 Task: Add Raw Farm Raw Cheddar Cheese to the cart.
Action: Mouse moved to (765, 280)
Screenshot: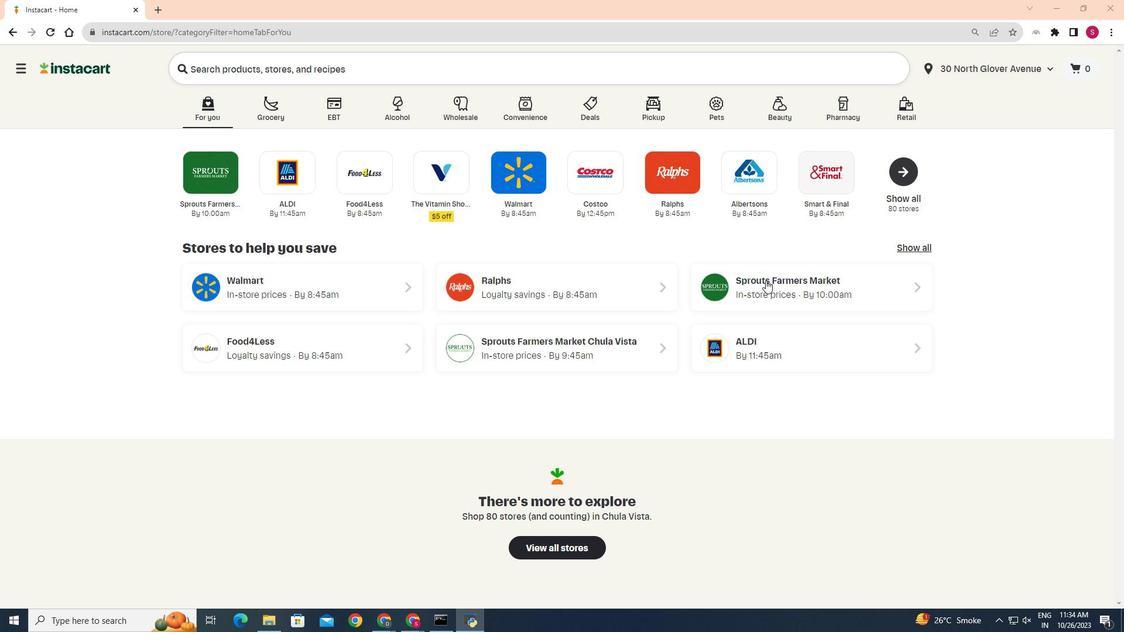 
Action: Mouse pressed left at (765, 280)
Screenshot: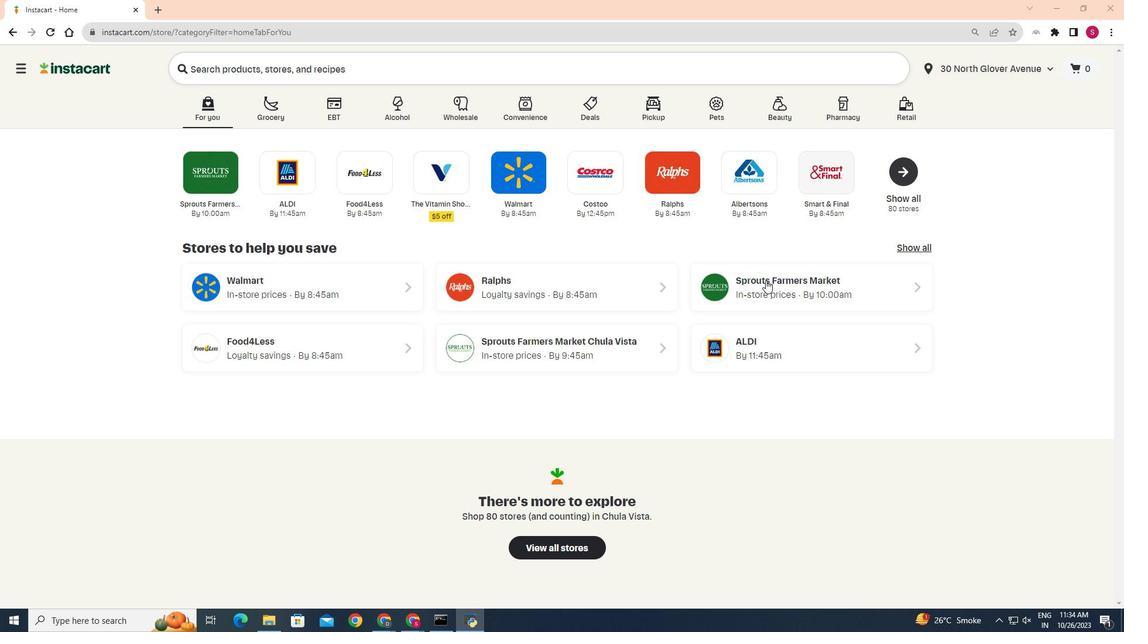 
Action: Mouse moved to (34, 493)
Screenshot: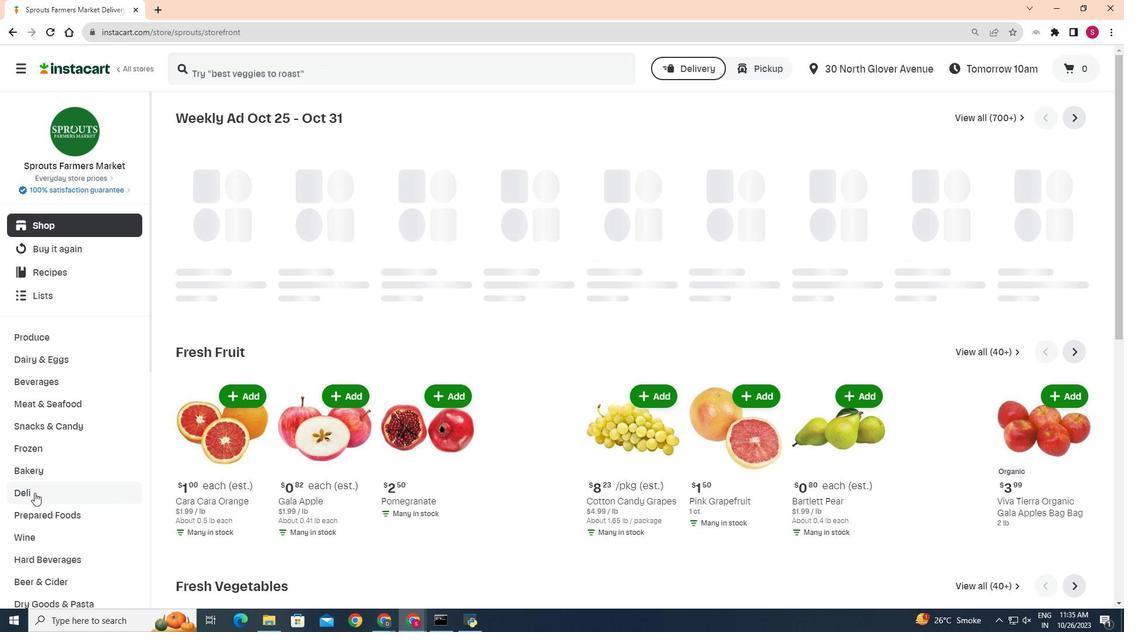 
Action: Mouse pressed left at (34, 493)
Screenshot: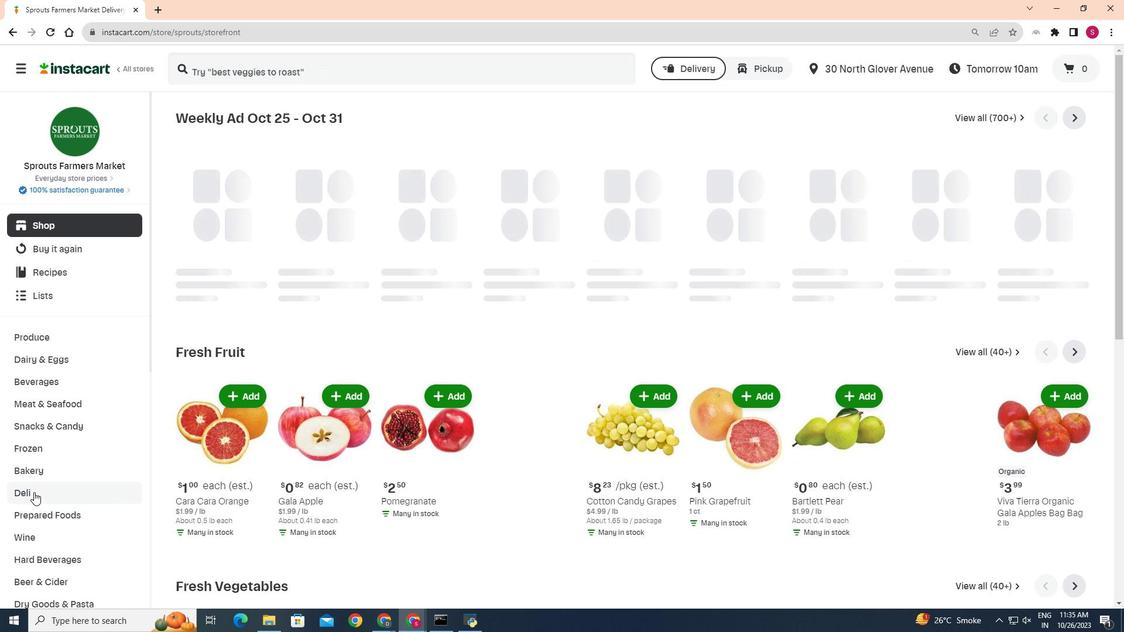 
Action: Mouse moved to (302, 145)
Screenshot: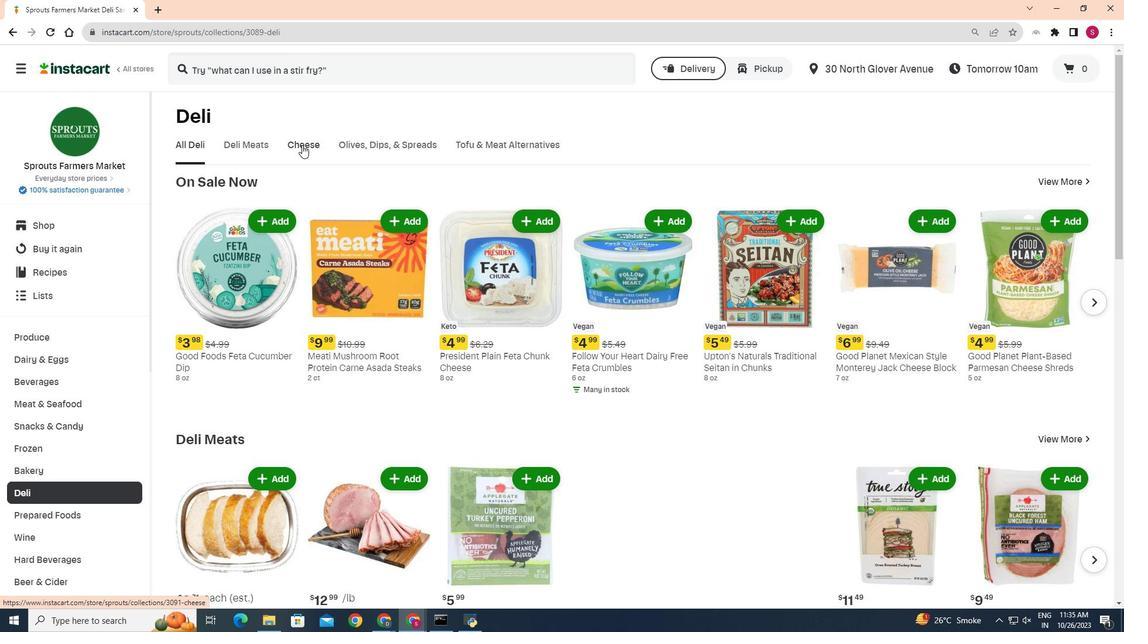 
Action: Mouse pressed left at (302, 145)
Screenshot: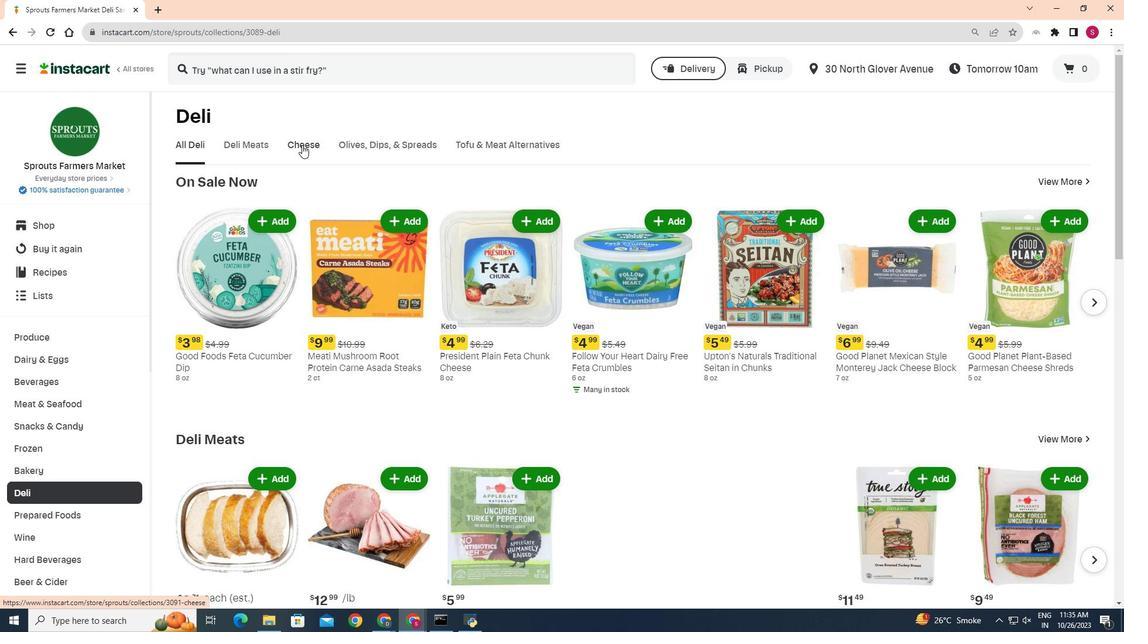 
Action: Mouse moved to (1025, 357)
Screenshot: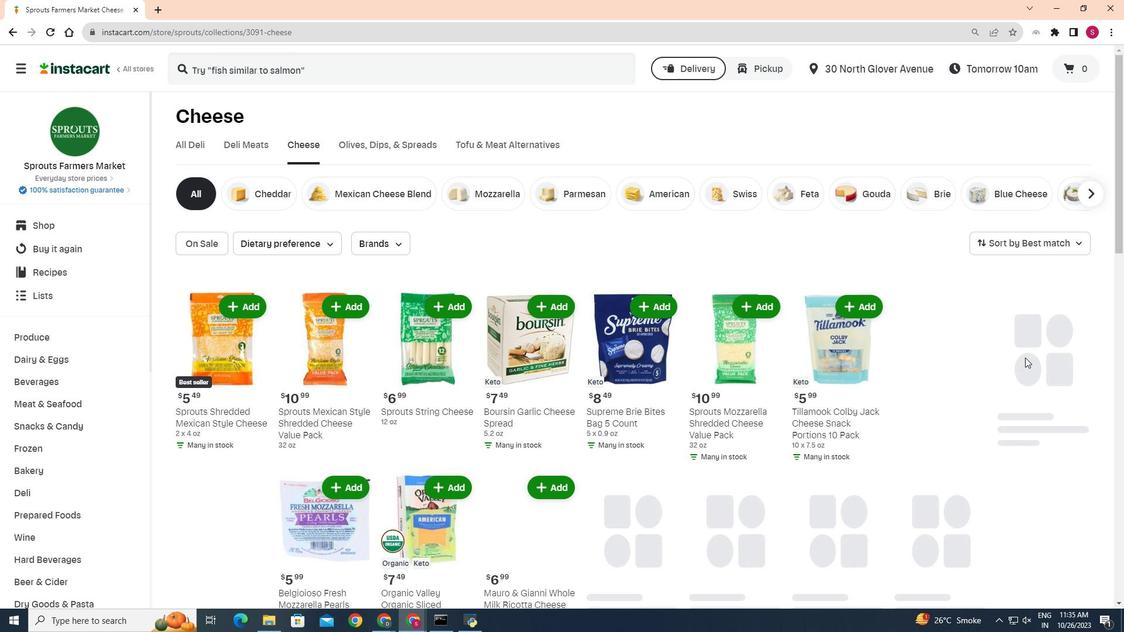 
Action: Mouse scrolled (1025, 357) with delta (0, 0)
Screenshot: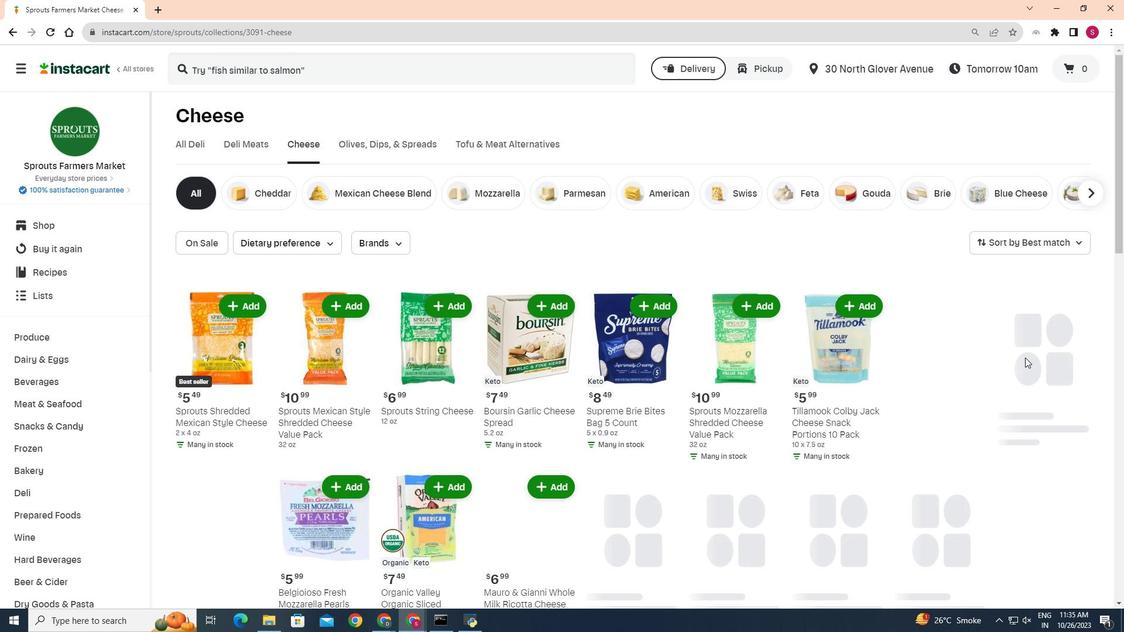 
Action: Mouse scrolled (1025, 357) with delta (0, 0)
Screenshot: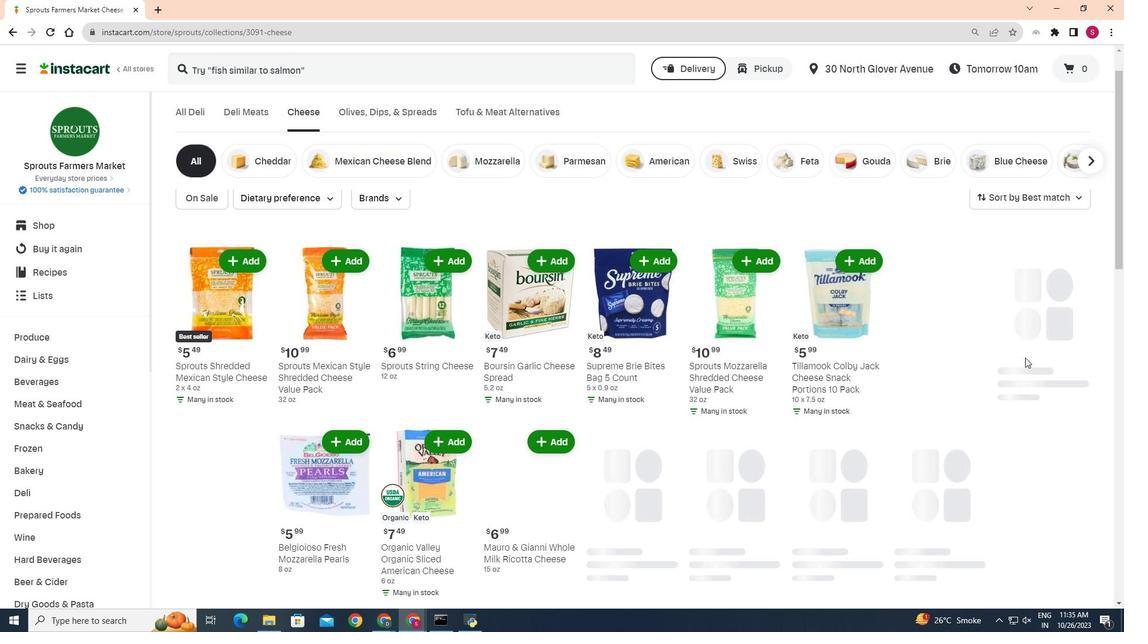 
Action: Mouse scrolled (1025, 357) with delta (0, 0)
Screenshot: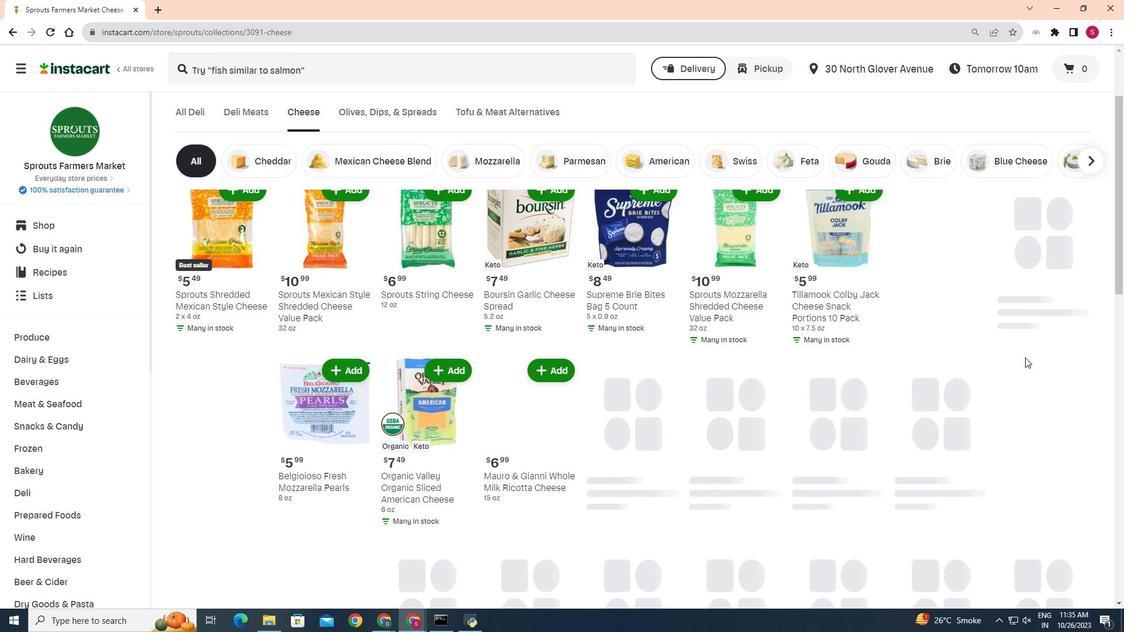 
Action: Mouse scrolled (1025, 358) with delta (0, 0)
Screenshot: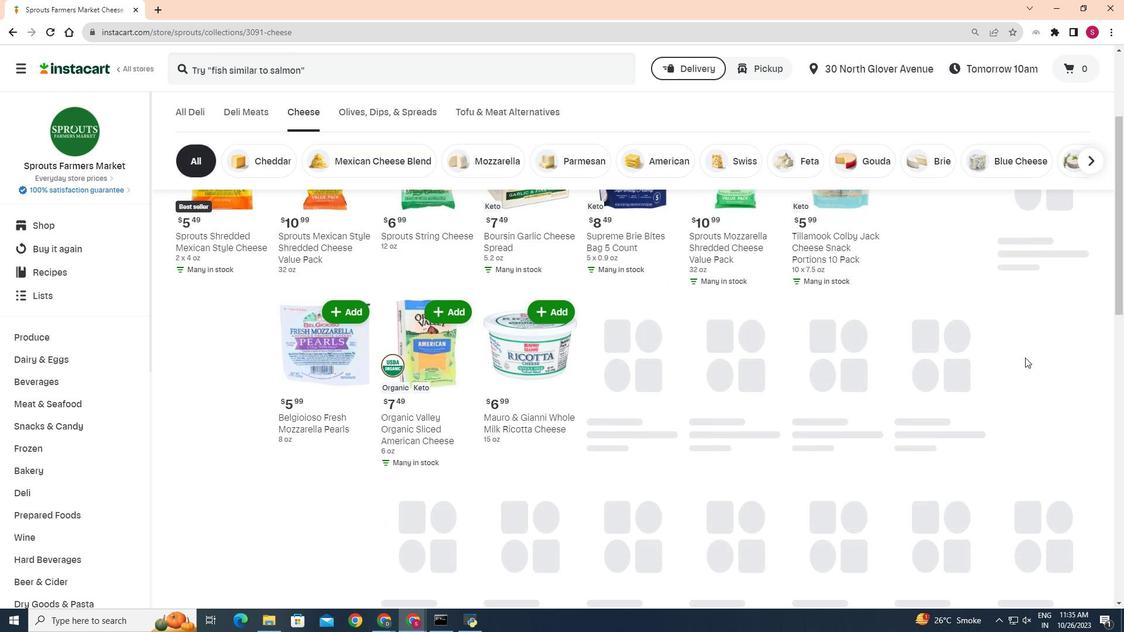 
Action: Mouse scrolled (1025, 358) with delta (0, 0)
Screenshot: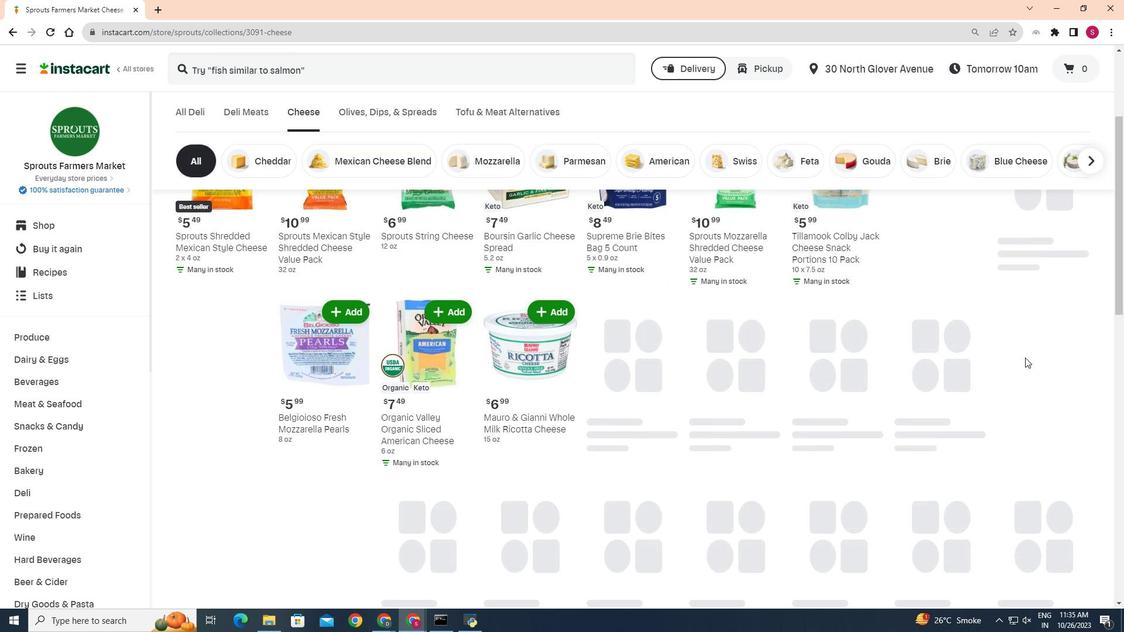 
Action: Mouse scrolled (1025, 358) with delta (0, 0)
Screenshot: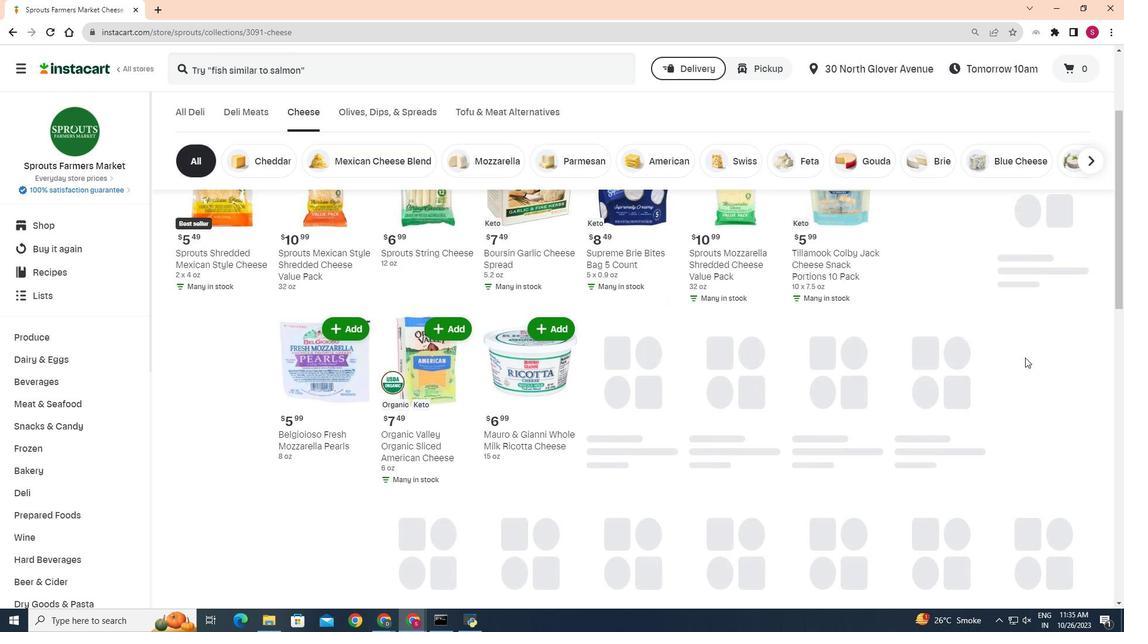 
Action: Mouse scrolled (1025, 358) with delta (0, 0)
Screenshot: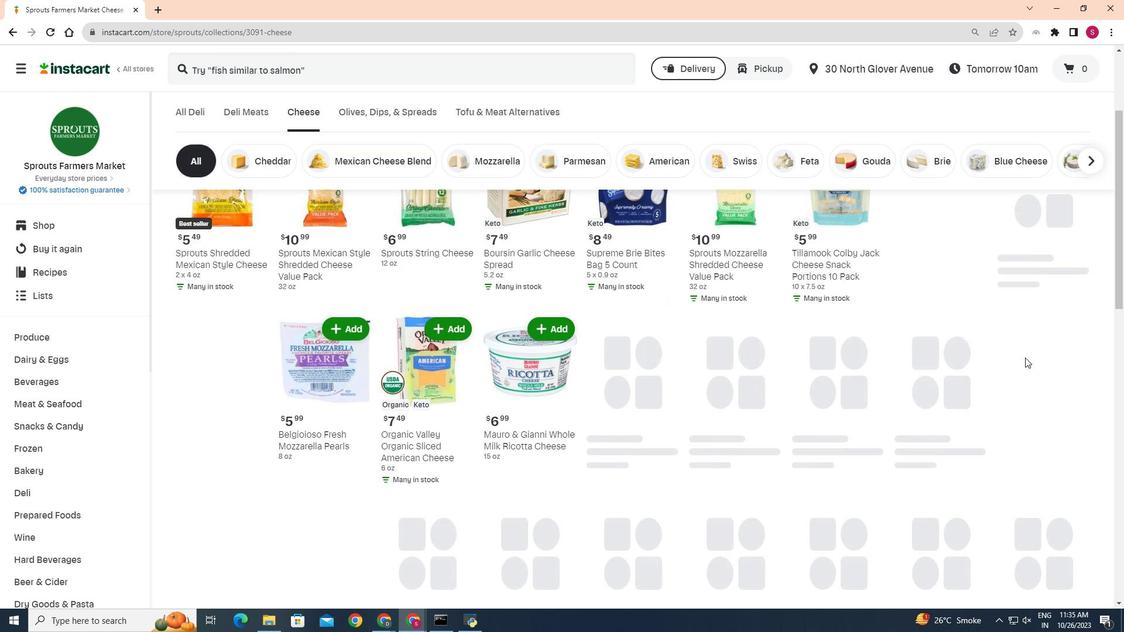 
Action: Mouse moved to (1025, 358)
Screenshot: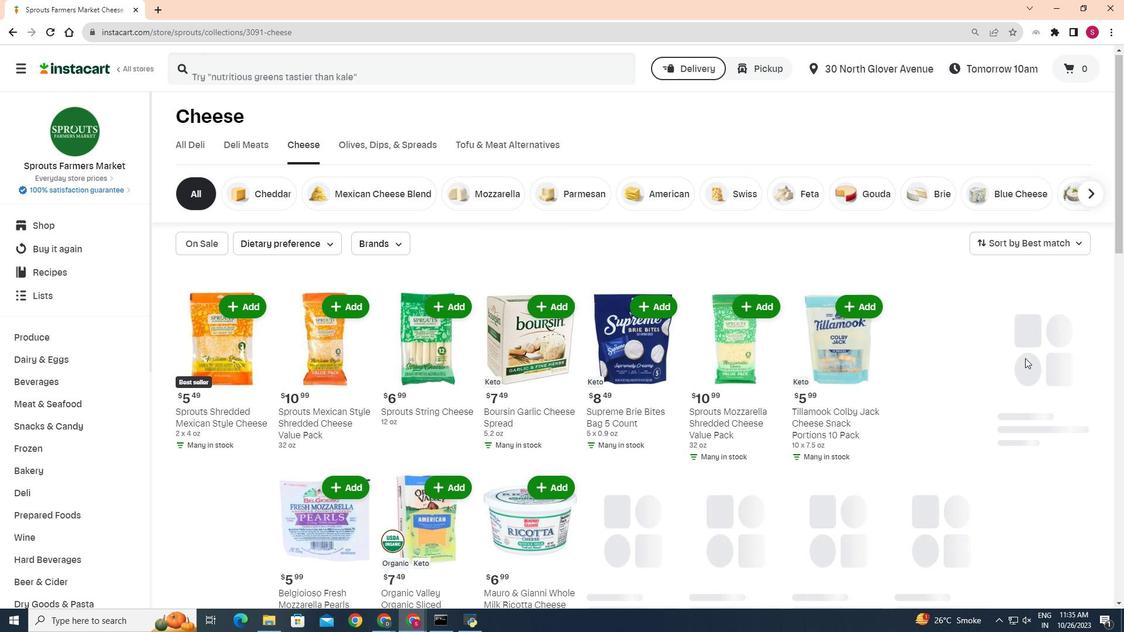 
Action: Mouse scrolled (1025, 357) with delta (0, 0)
Screenshot: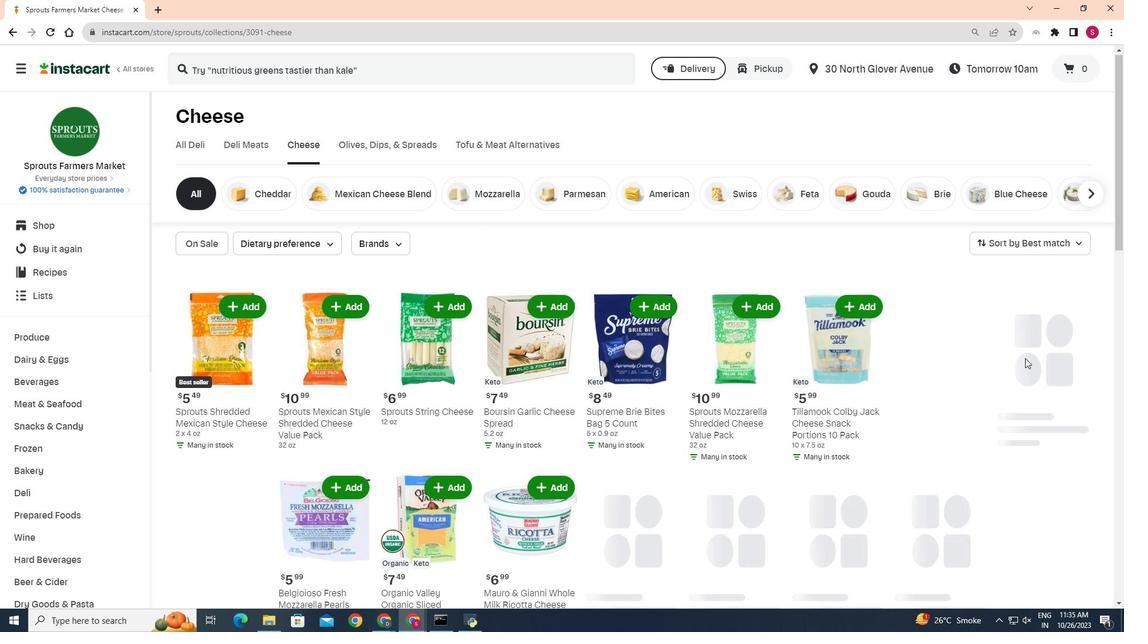 
Action: Mouse scrolled (1025, 357) with delta (0, 0)
Screenshot: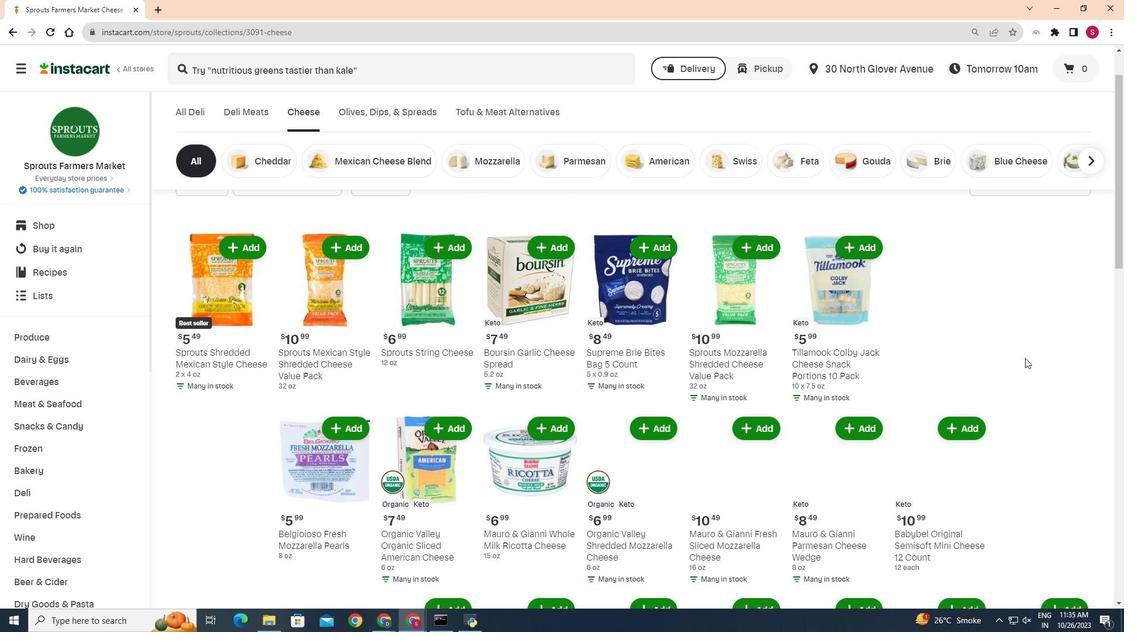 
Action: Mouse scrolled (1025, 357) with delta (0, 0)
Screenshot: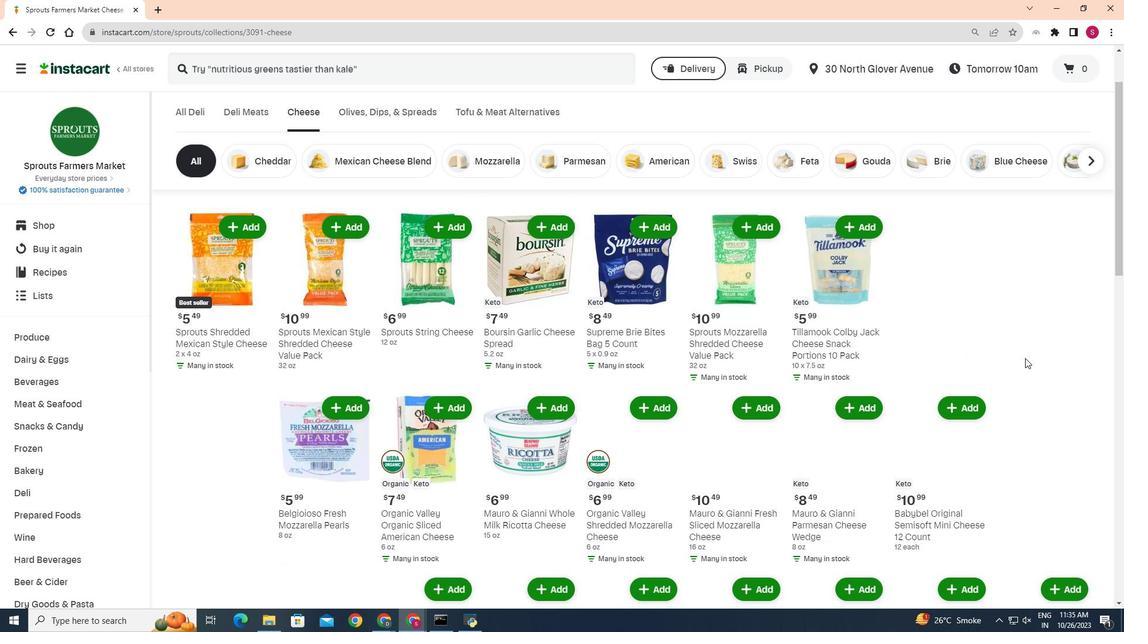 
Action: Mouse scrolled (1025, 359) with delta (0, 0)
Screenshot: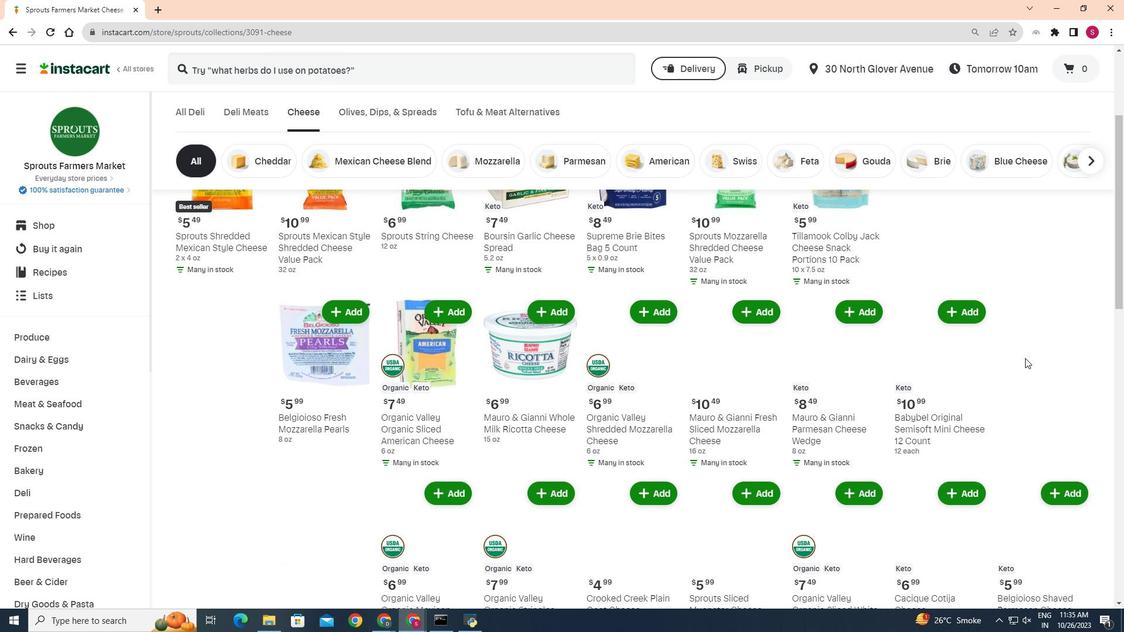 
Action: Mouse scrolled (1025, 359) with delta (0, 0)
Screenshot: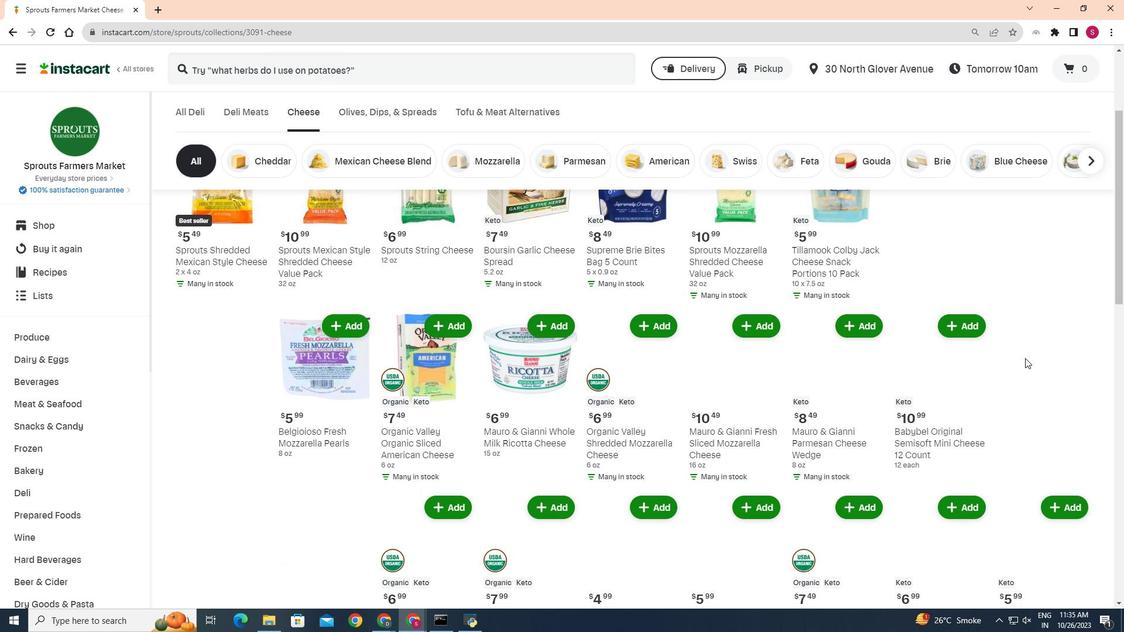 
Action: Mouse scrolled (1025, 359) with delta (0, 0)
Screenshot: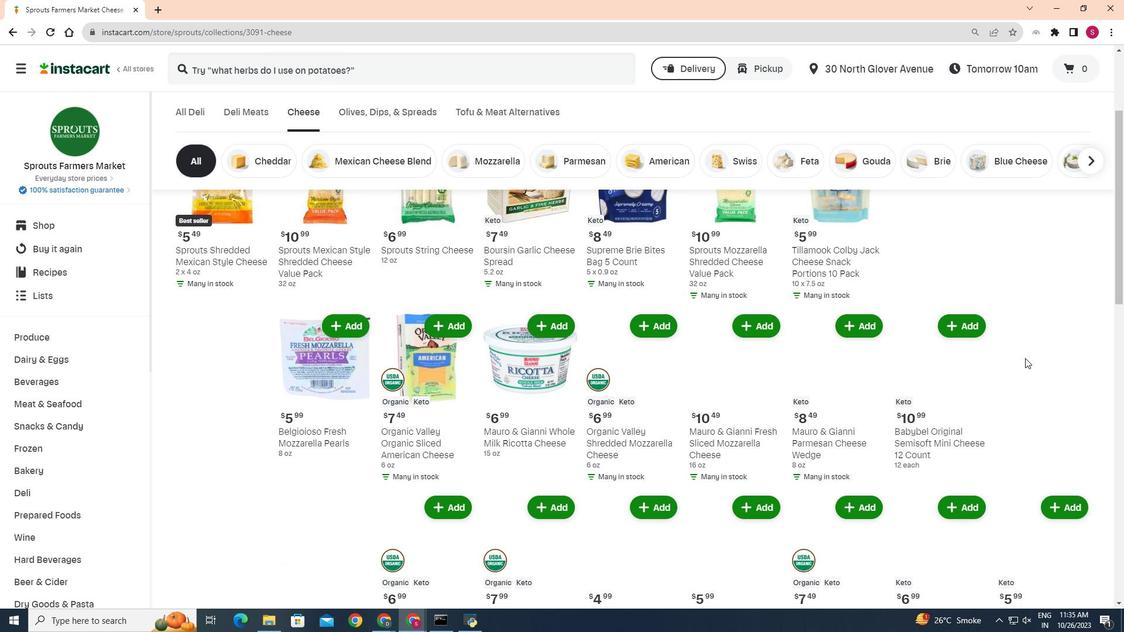
Action: Mouse moved to (265, 196)
Screenshot: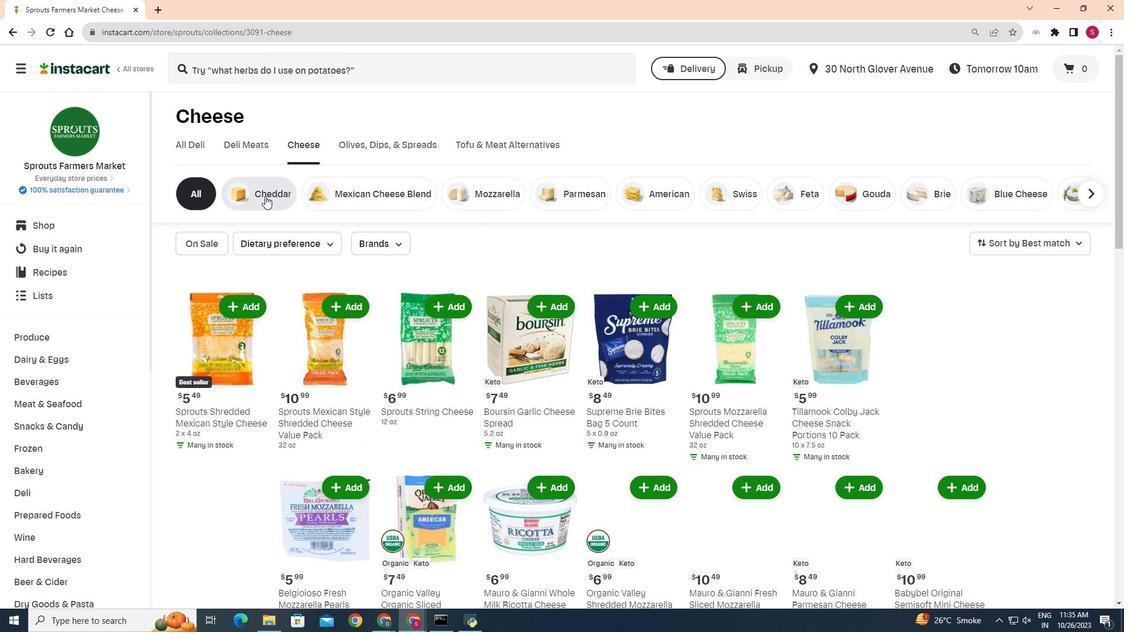 
Action: Mouse pressed left at (265, 196)
Screenshot: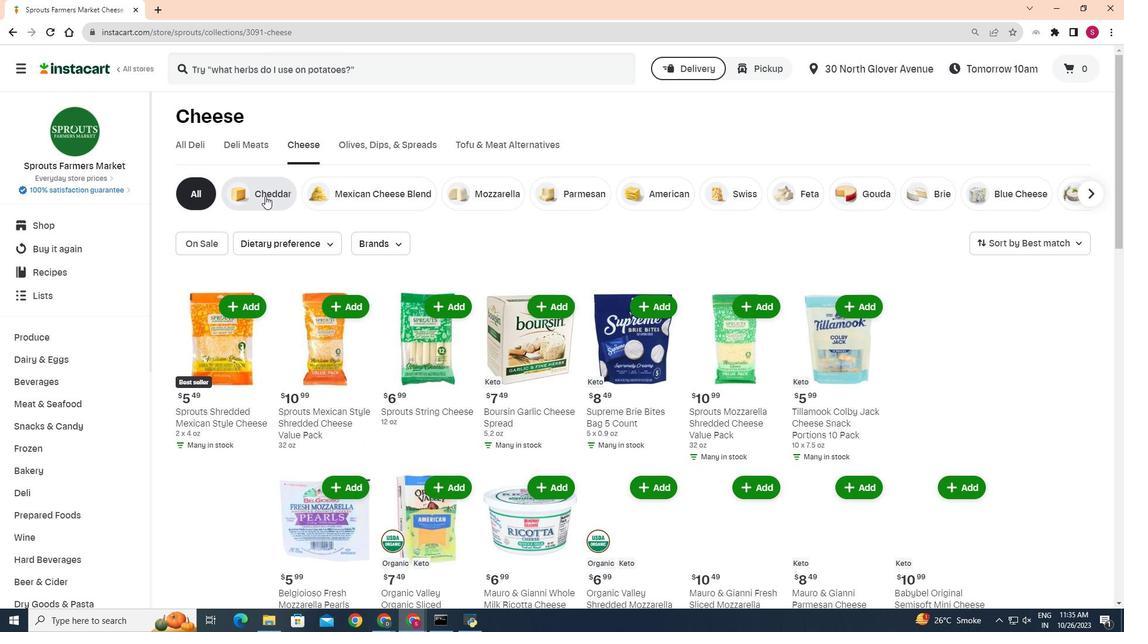 
Action: Mouse moved to (1078, 386)
Screenshot: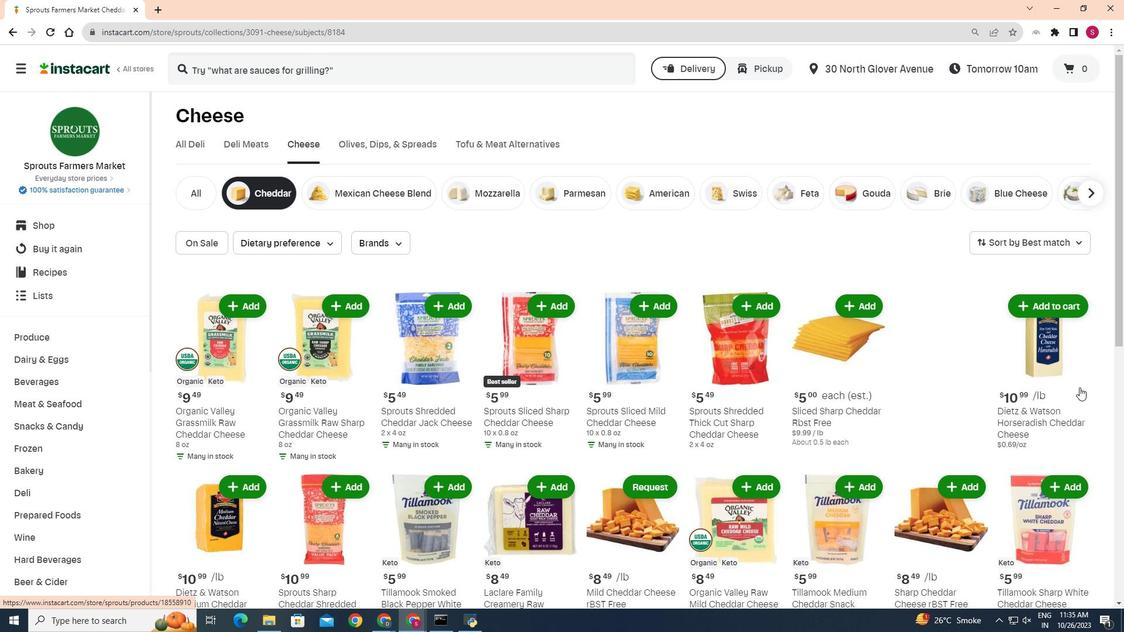 
Action: Mouse scrolled (1078, 386) with delta (0, 0)
Screenshot: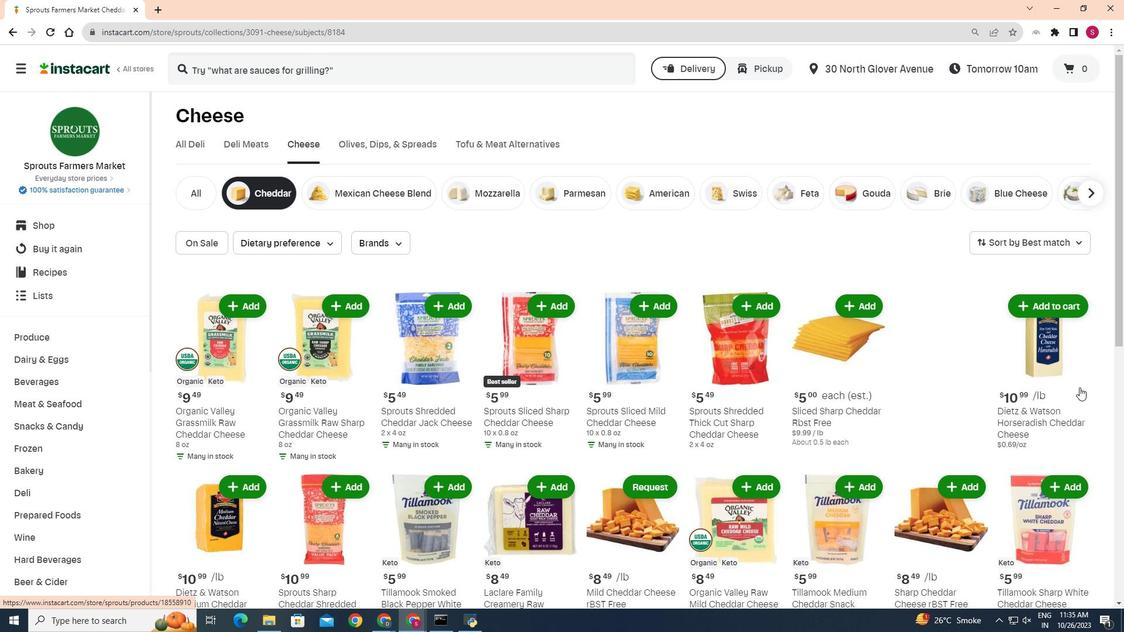 
Action: Mouse moved to (1080, 387)
Screenshot: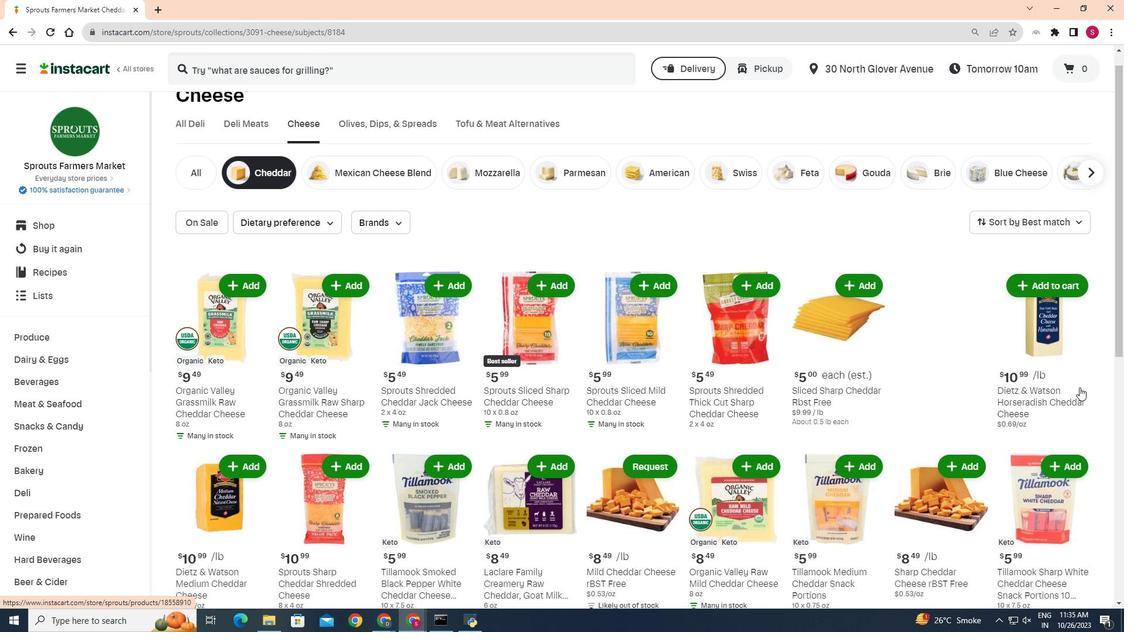 
Action: Mouse scrolled (1080, 387) with delta (0, 0)
Screenshot: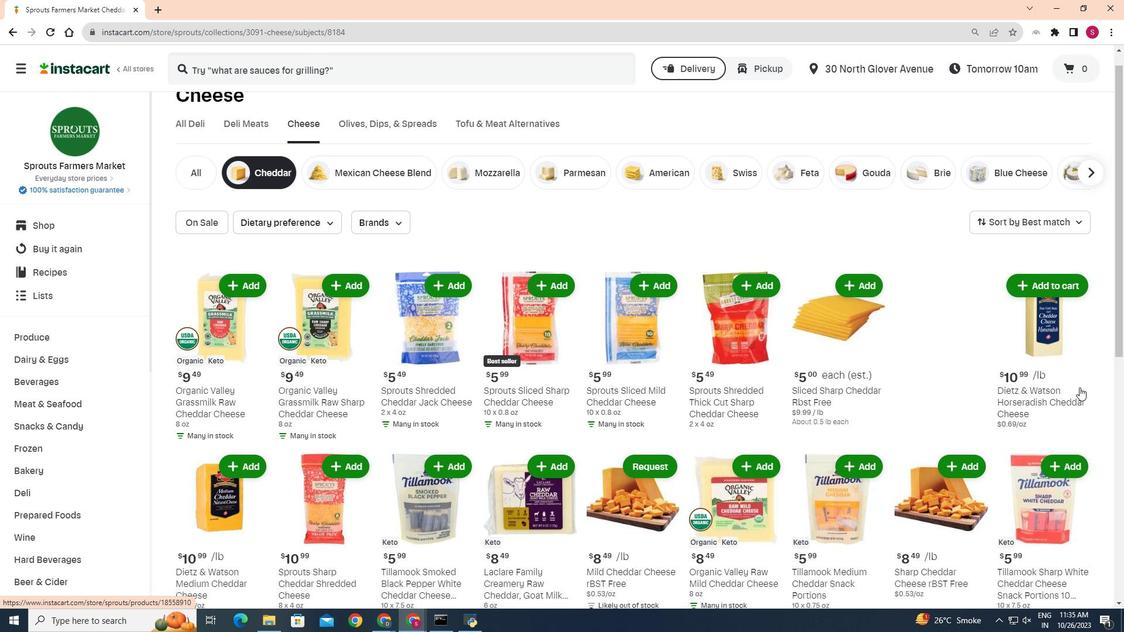 
Action: Mouse scrolled (1080, 387) with delta (0, 0)
Screenshot: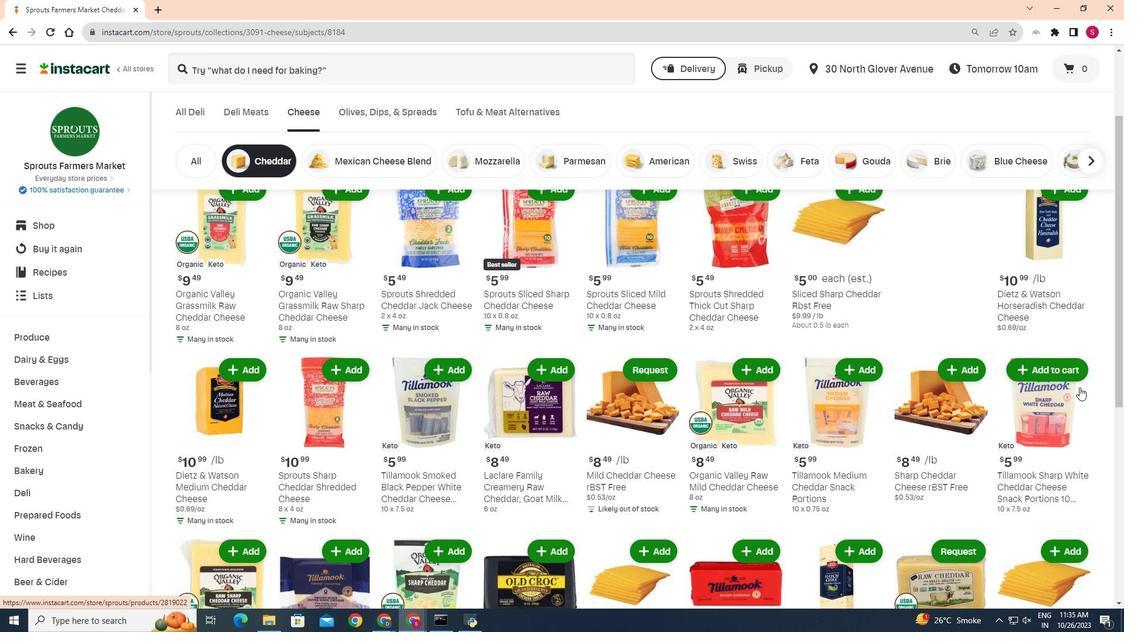 
Action: Mouse moved to (229, 290)
Screenshot: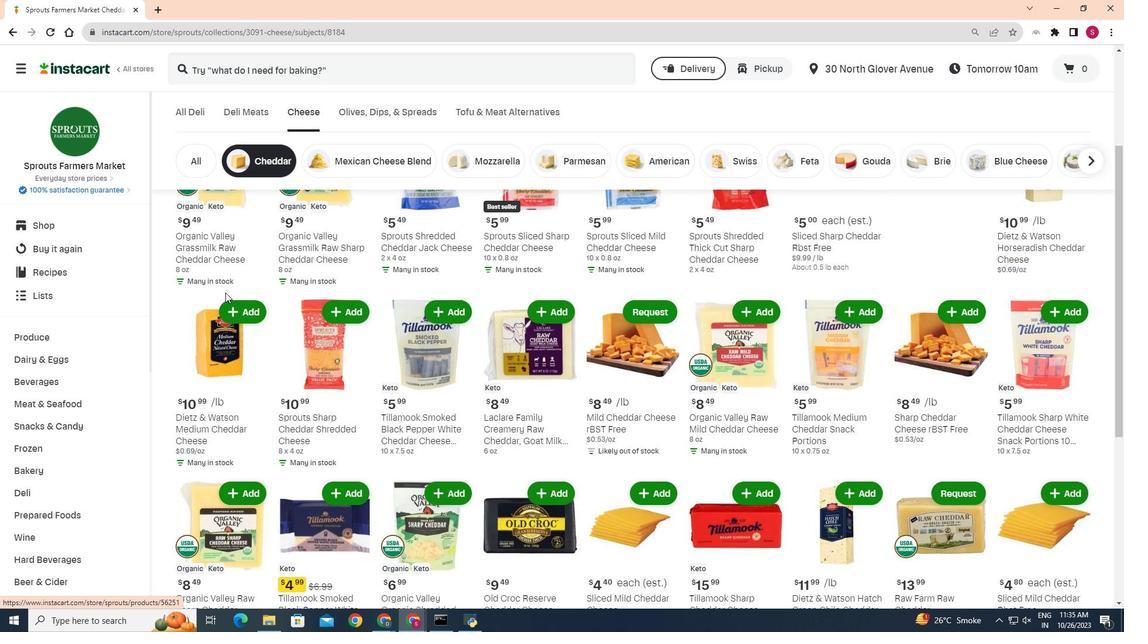 
Action: Mouse scrolled (229, 289) with delta (0, 0)
Screenshot: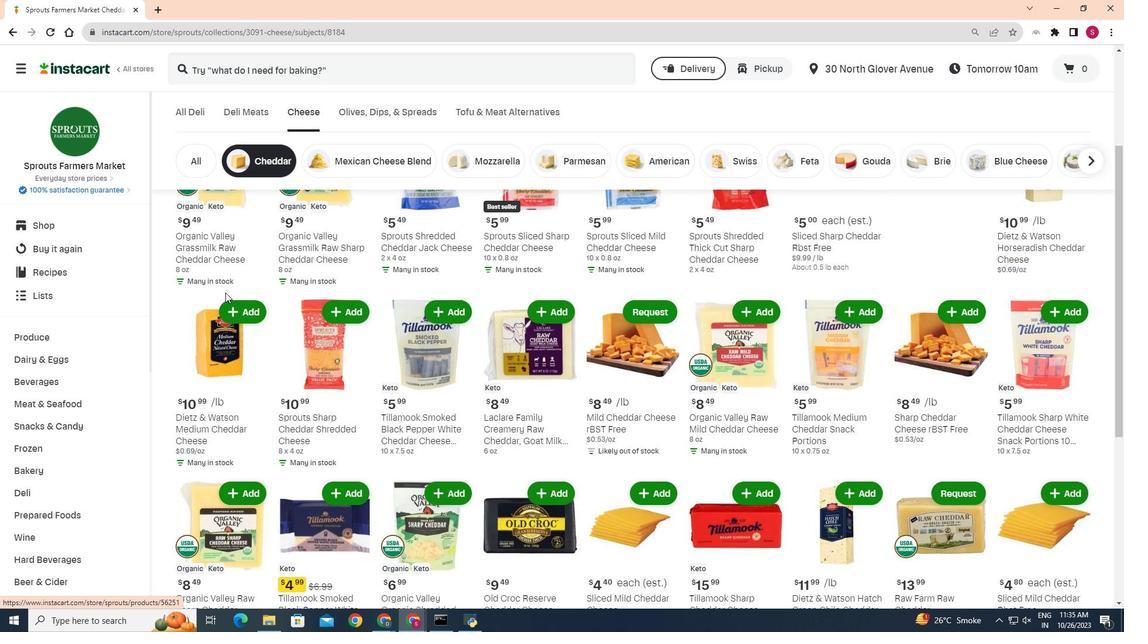 
Action: Mouse moved to (224, 293)
Screenshot: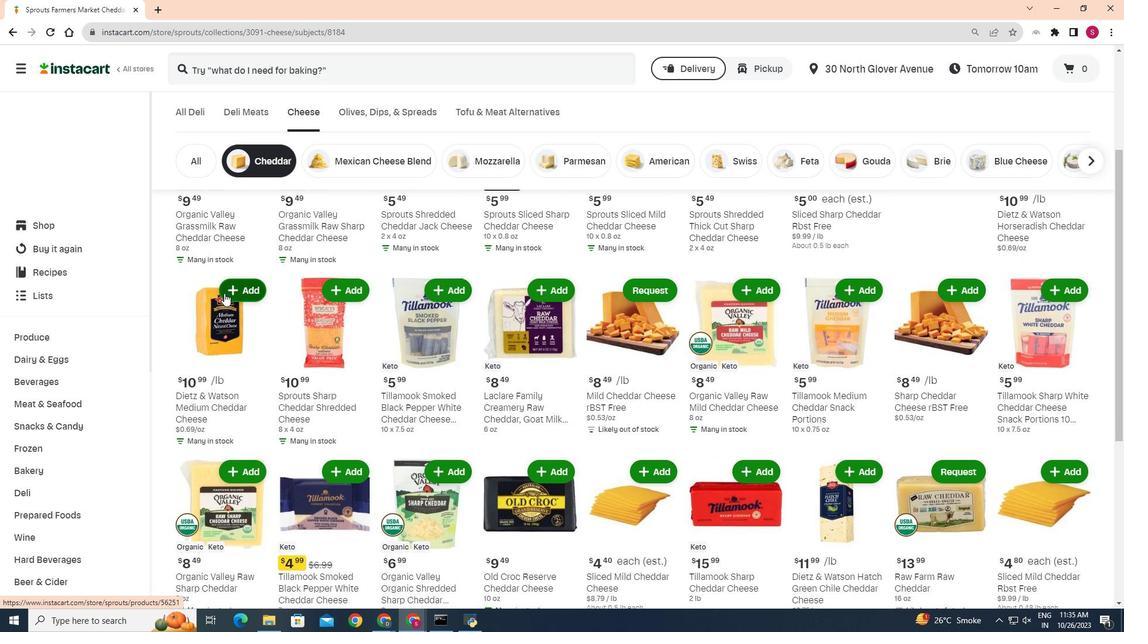 
Action: Mouse scrolled (224, 292) with delta (0, 0)
Screenshot: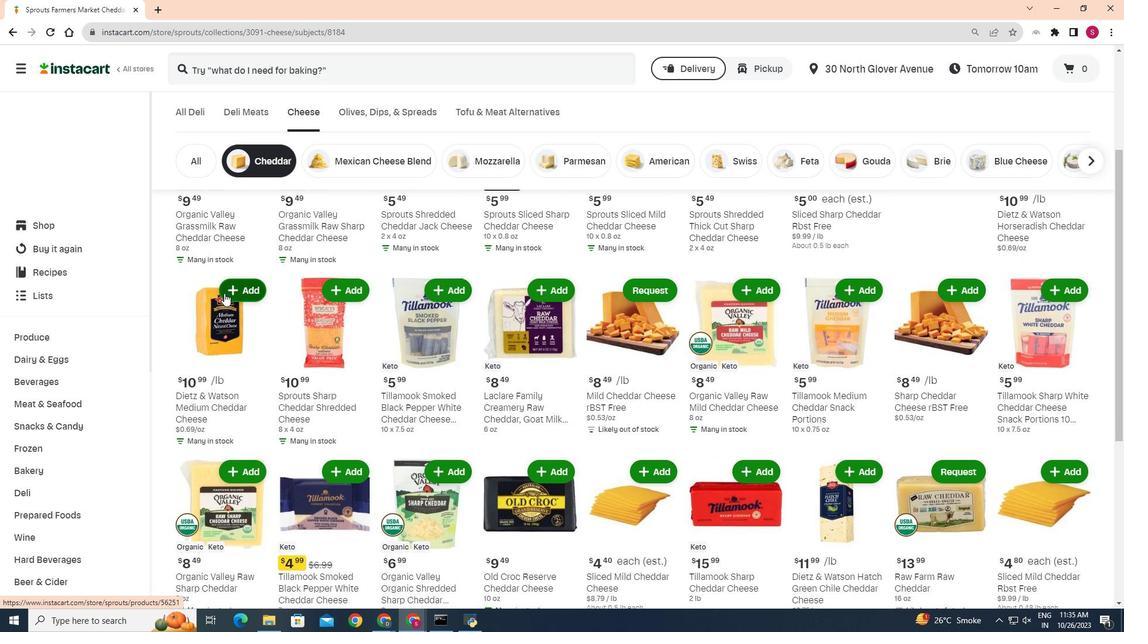 
Action: Mouse scrolled (224, 292) with delta (0, 0)
Screenshot: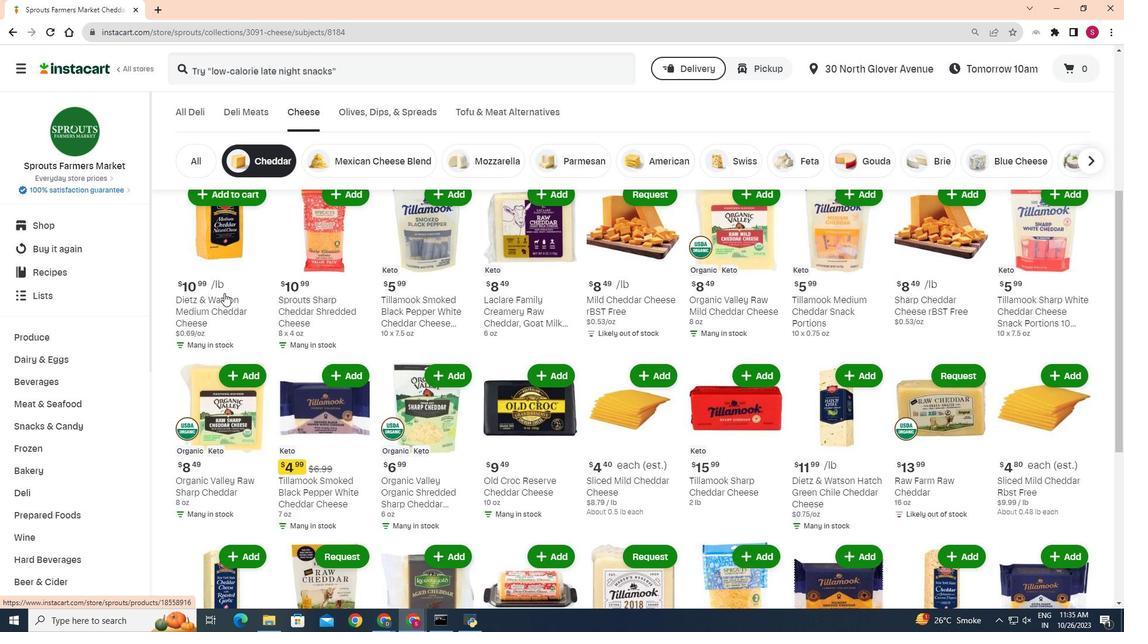 
Action: Mouse moved to (1048, 341)
Screenshot: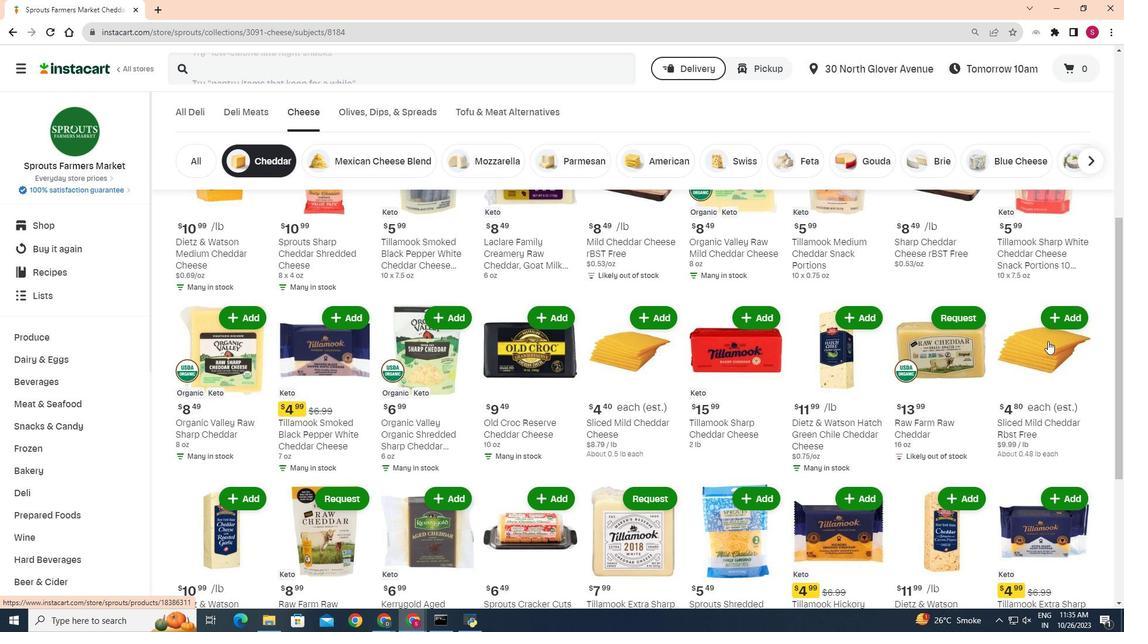 
Action: Mouse scrolled (1048, 340) with delta (0, 0)
Screenshot: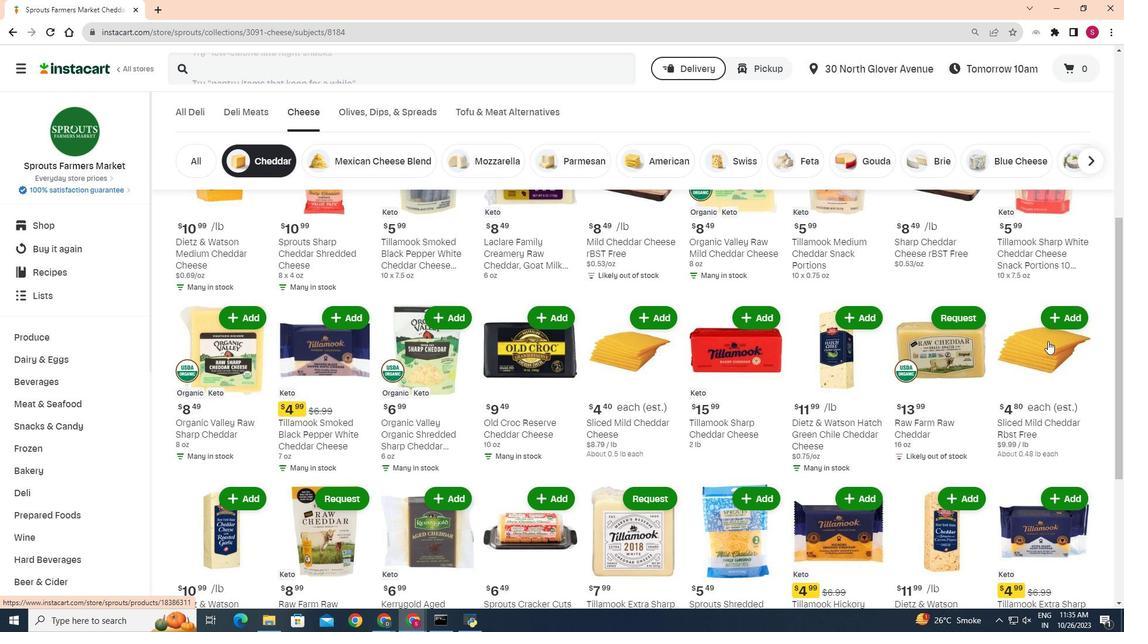 
Action: Mouse scrolled (1048, 340) with delta (0, 0)
Screenshot: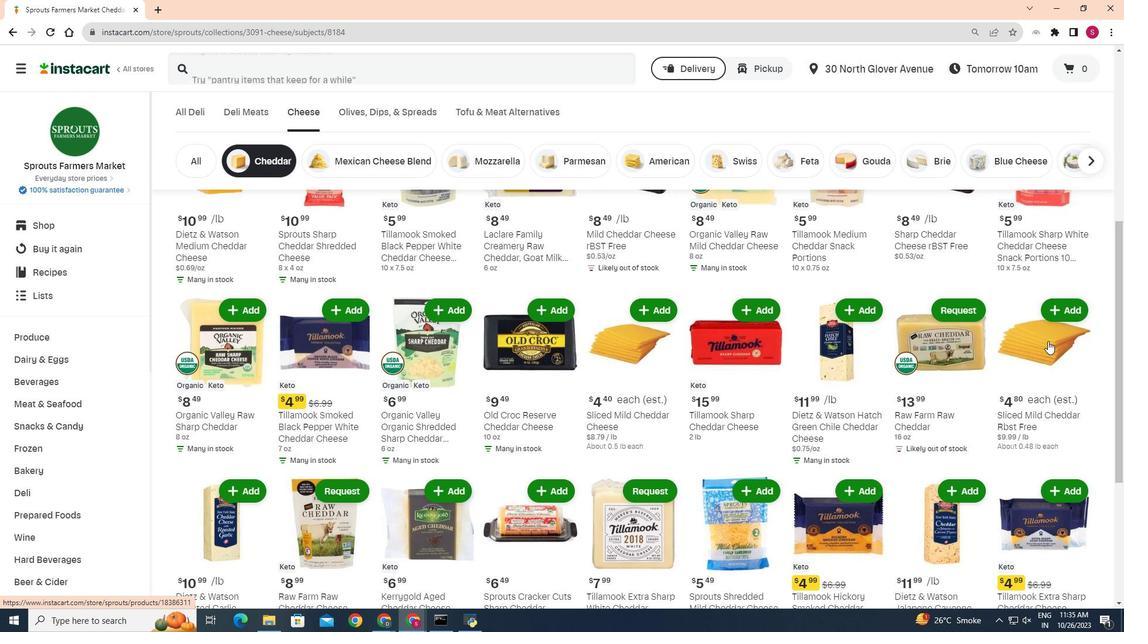 
Action: Mouse scrolled (1048, 340) with delta (0, 0)
Screenshot: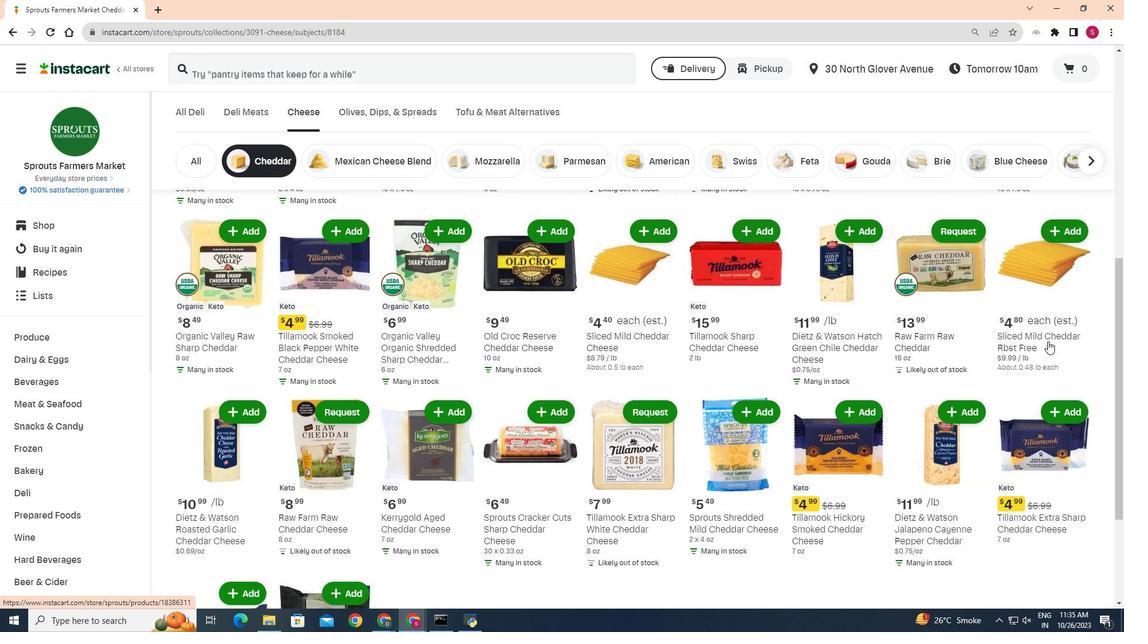 
Action: Mouse moved to (1028, 356)
Screenshot: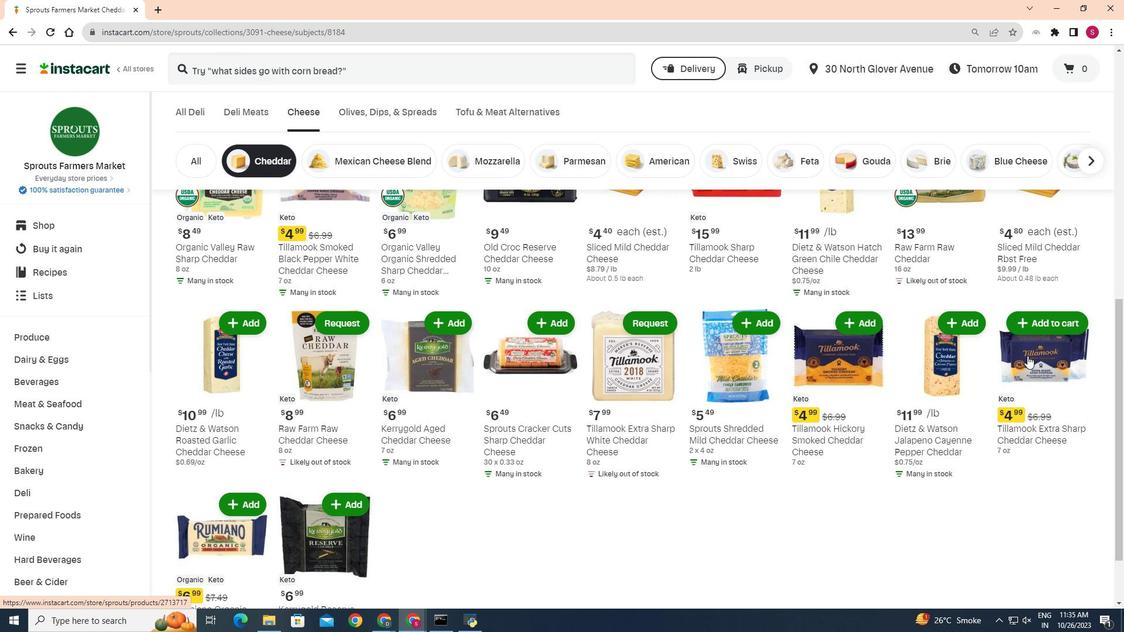 
Action: Mouse scrolled (1028, 355) with delta (0, 0)
Screenshot: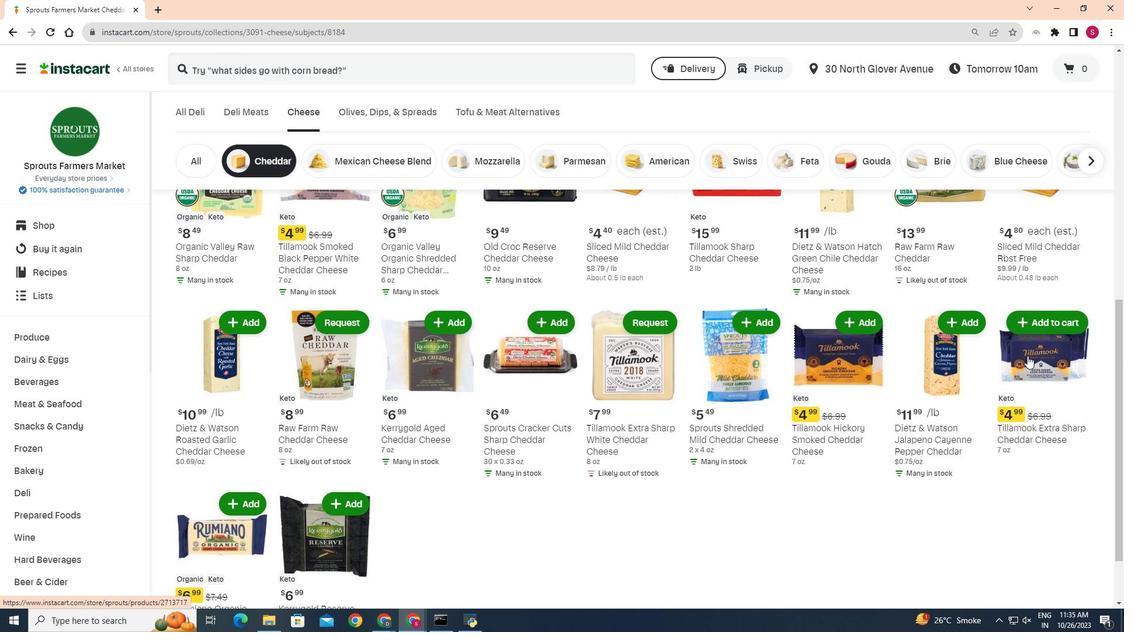 
Action: Mouse moved to (347, 263)
Screenshot: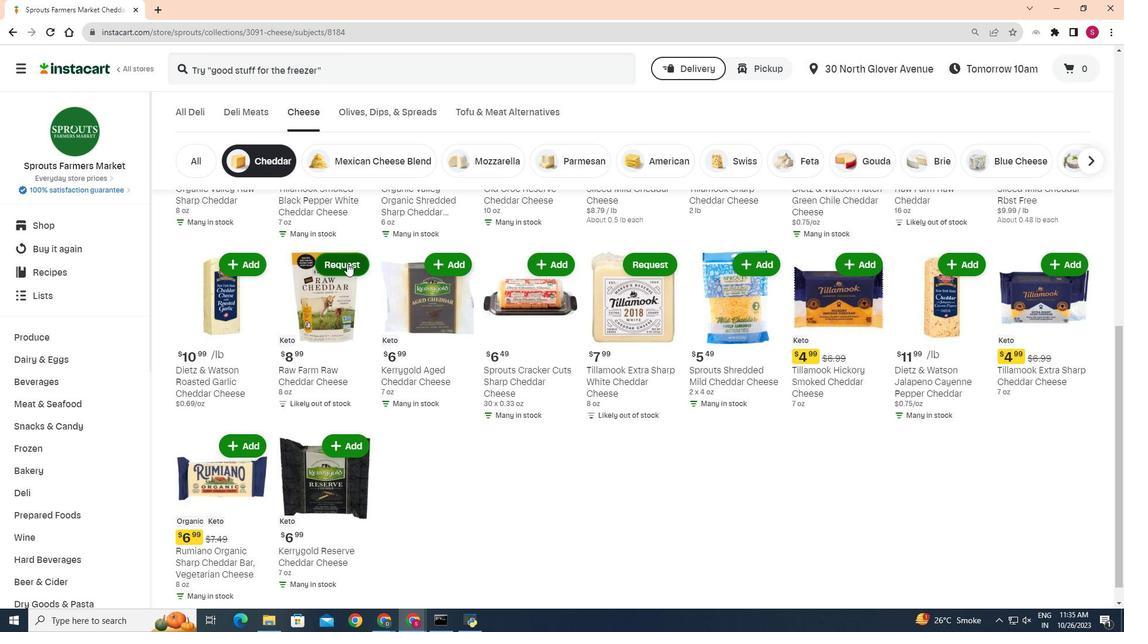 
Action: Mouse pressed left at (347, 263)
Screenshot: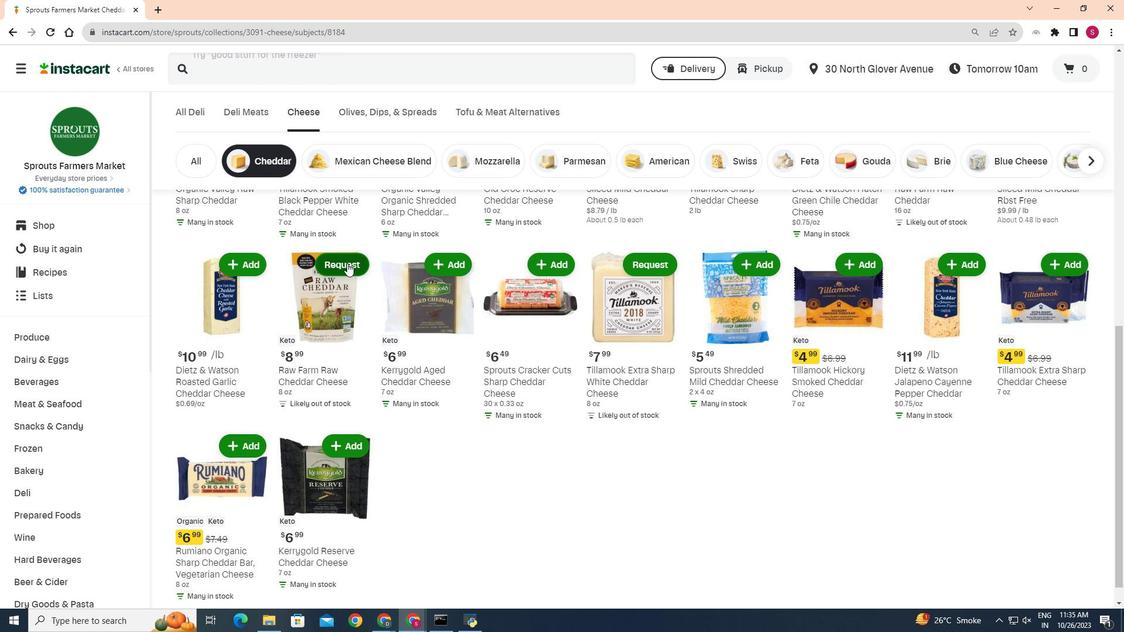 
Action: Mouse moved to (313, 308)
Screenshot: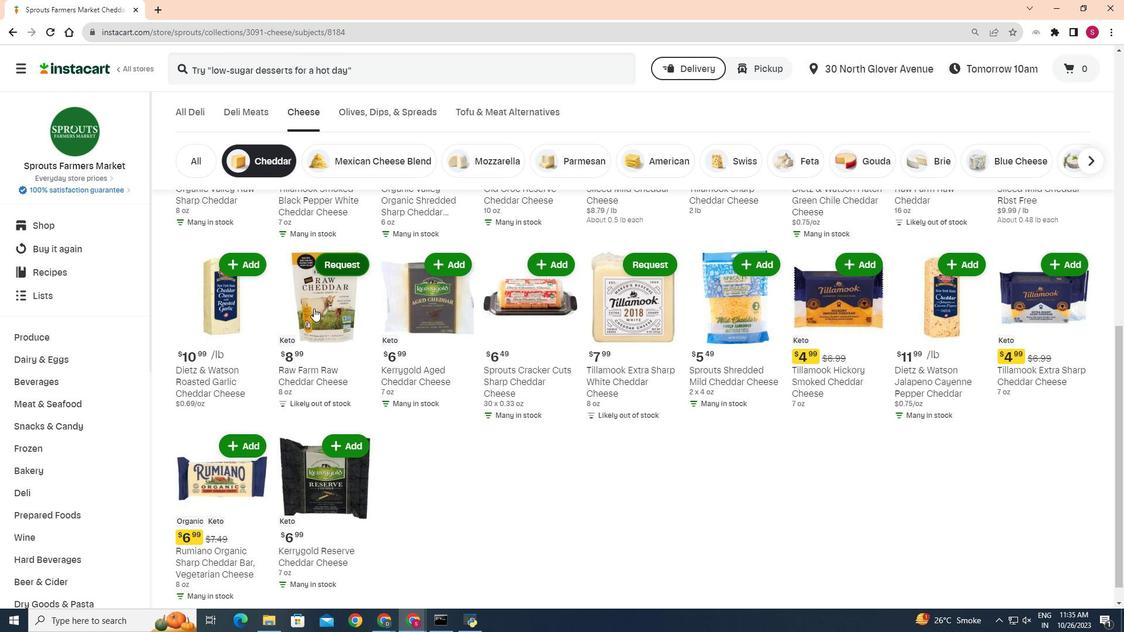 
